 Task: Add Kite Hill Dairy Free Ricotta to the cart.
Action: Mouse moved to (742, 248)
Screenshot: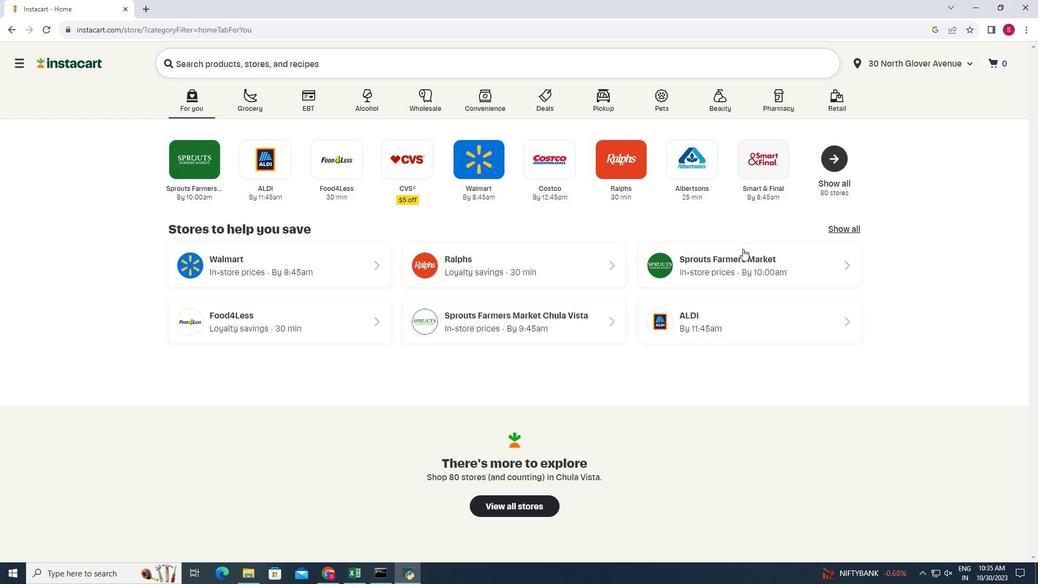
Action: Mouse pressed left at (742, 248)
Screenshot: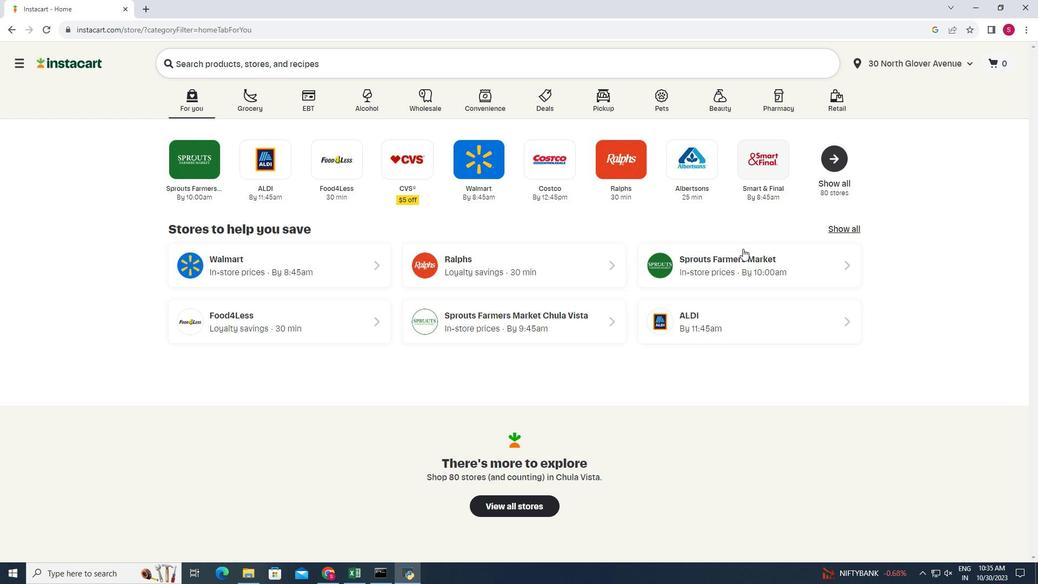 
Action: Mouse moved to (49, 476)
Screenshot: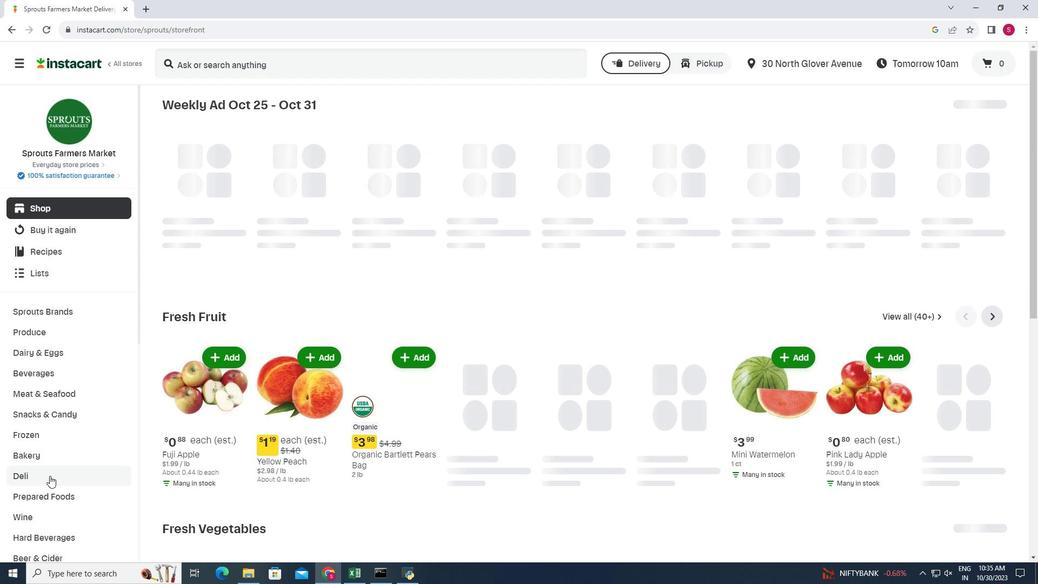 
Action: Mouse pressed left at (49, 476)
Screenshot: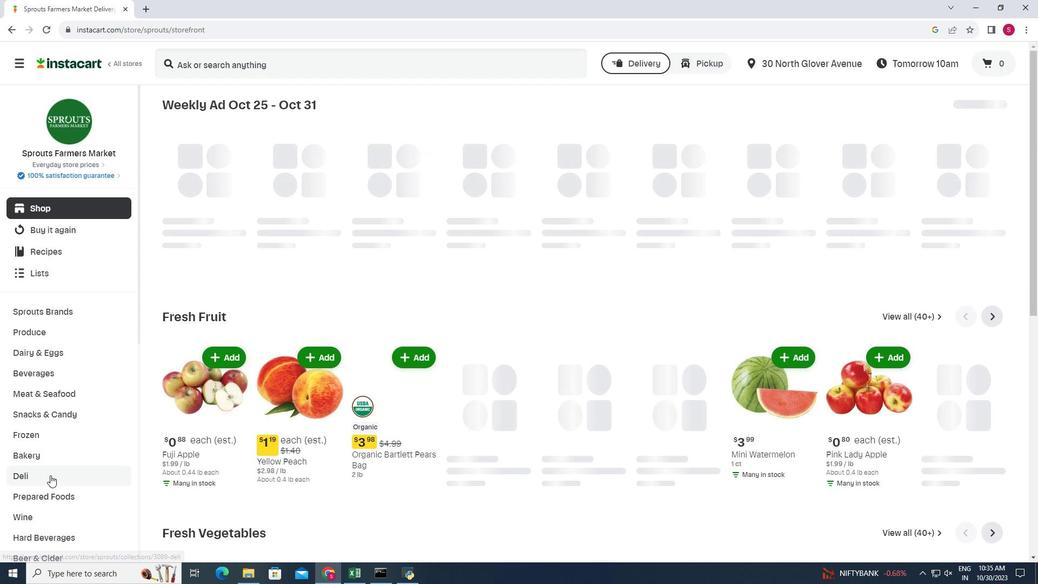 
Action: Mouse moved to (278, 134)
Screenshot: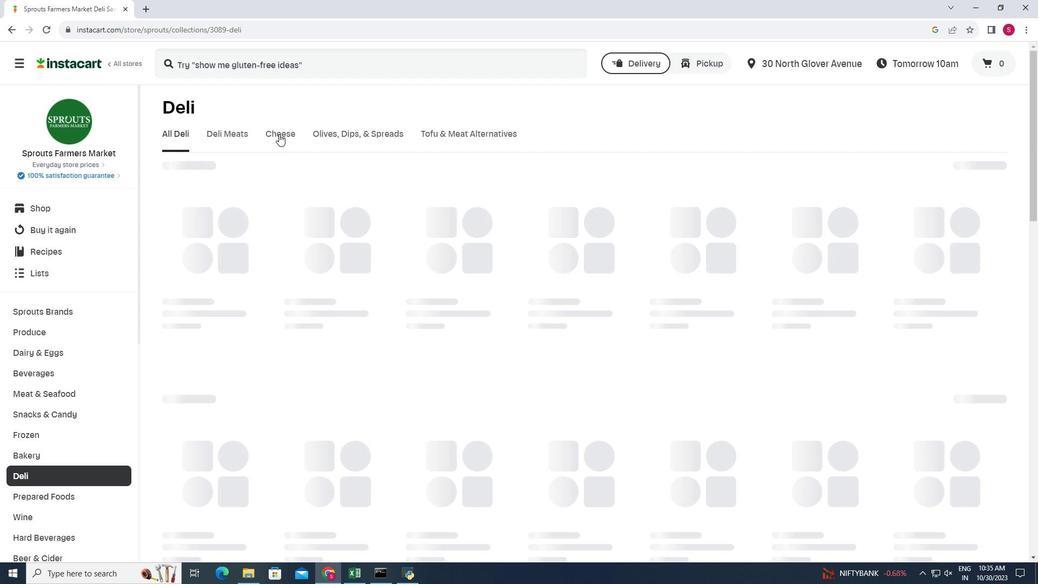 
Action: Mouse pressed left at (278, 134)
Screenshot: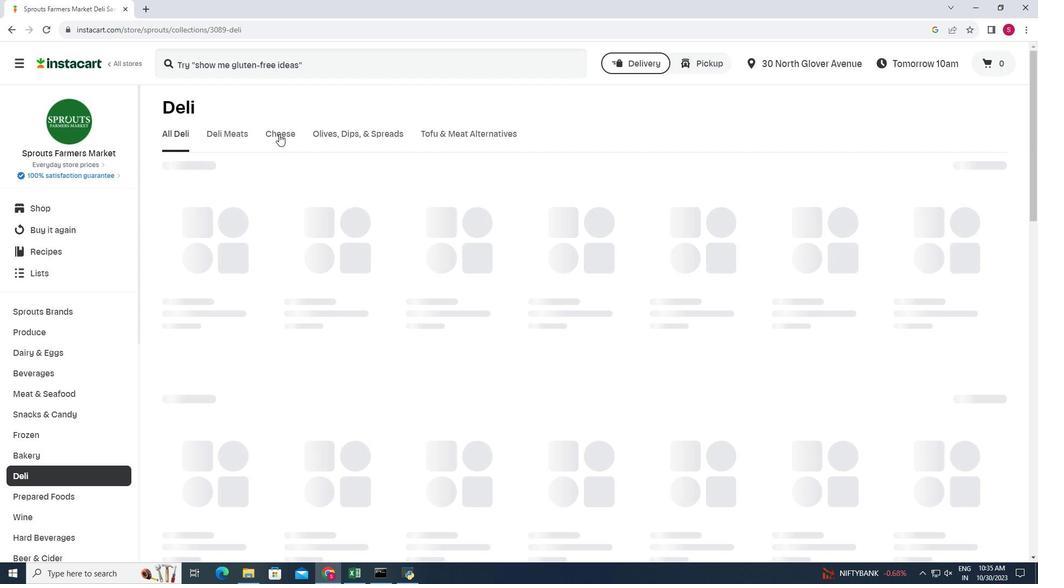 
Action: Mouse moved to (1016, 173)
Screenshot: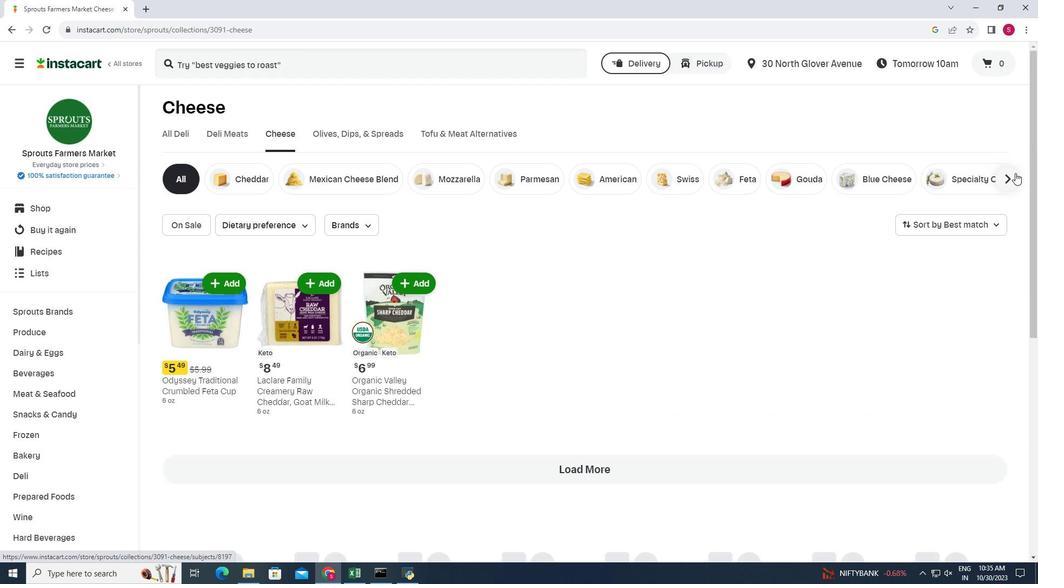 
Action: Mouse pressed left at (1016, 173)
Screenshot: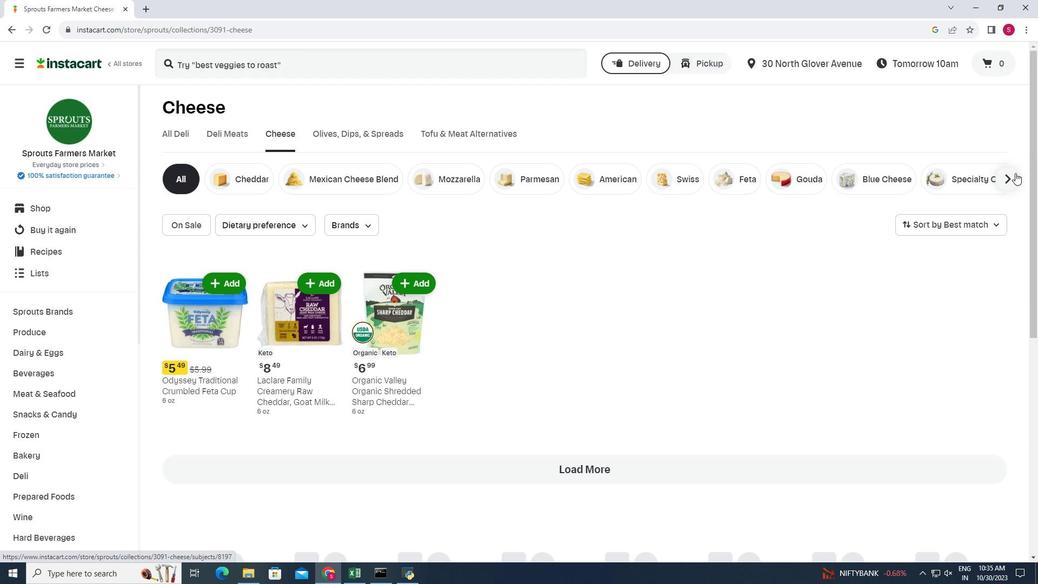 
Action: Mouse moved to (1007, 172)
Screenshot: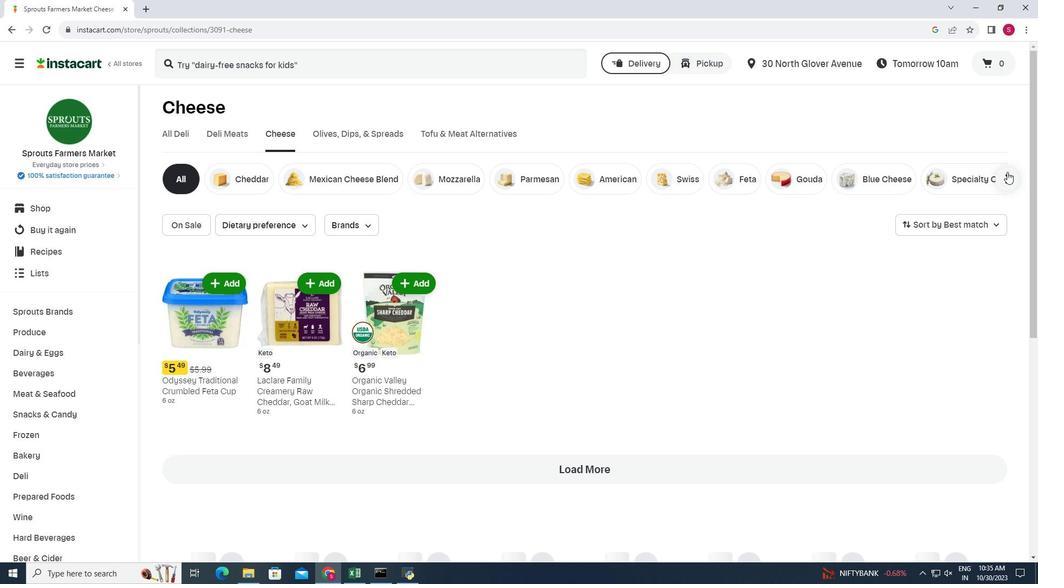 
Action: Mouse pressed left at (1007, 172)
Screenshot: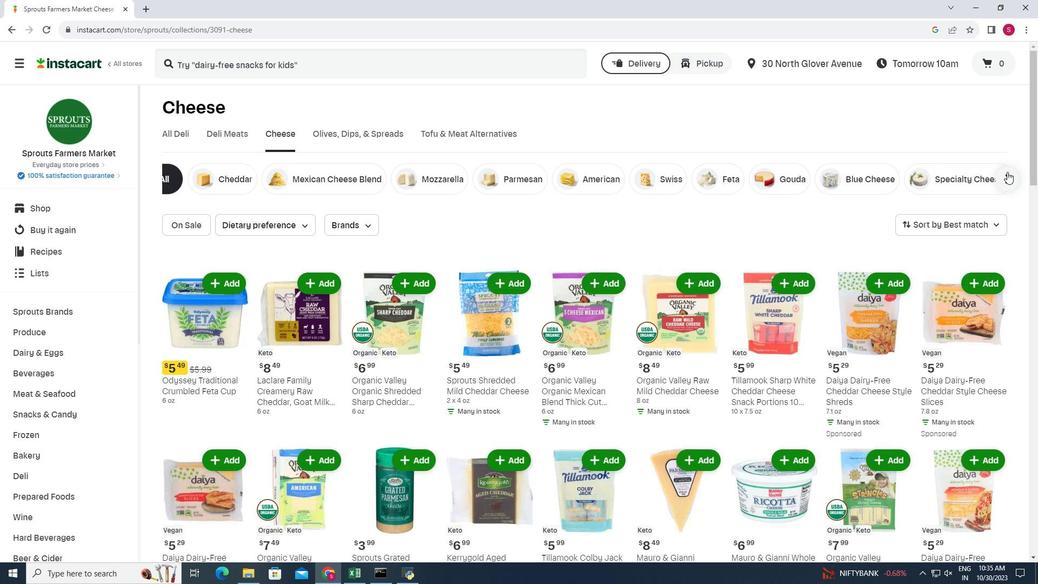 
Action: Mouse moved to (955, 171)
Screenshot: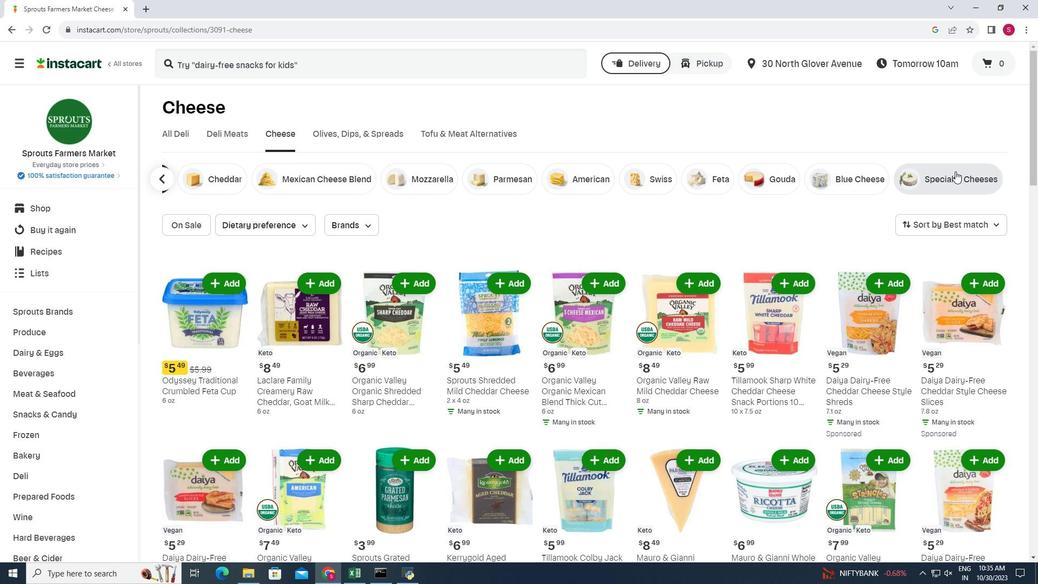 
Action: Mouse pressed left at (955, 171)
Screenshot: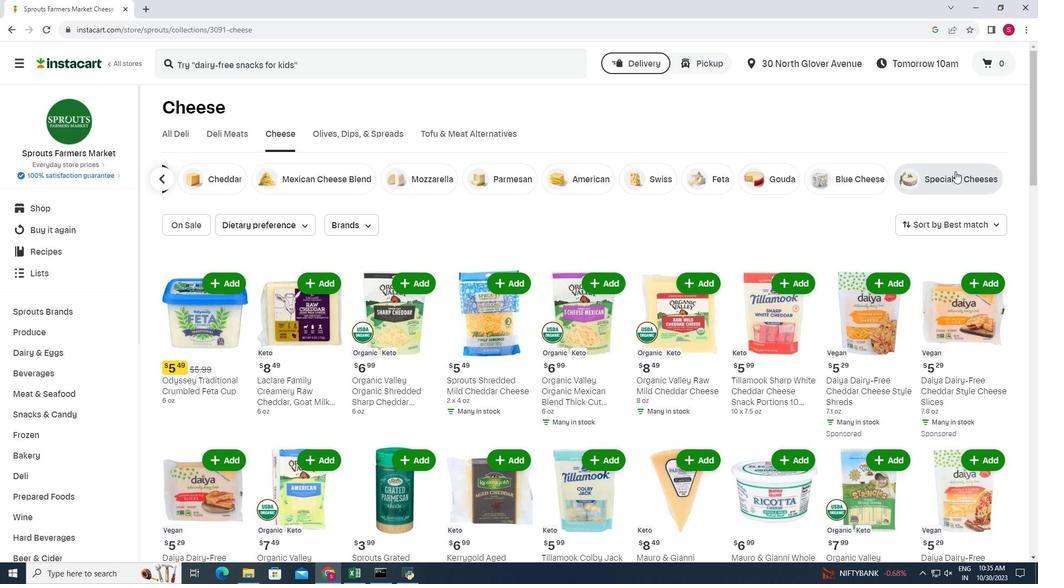 
Action: Mouse moved to (399, 269)
Screenshot: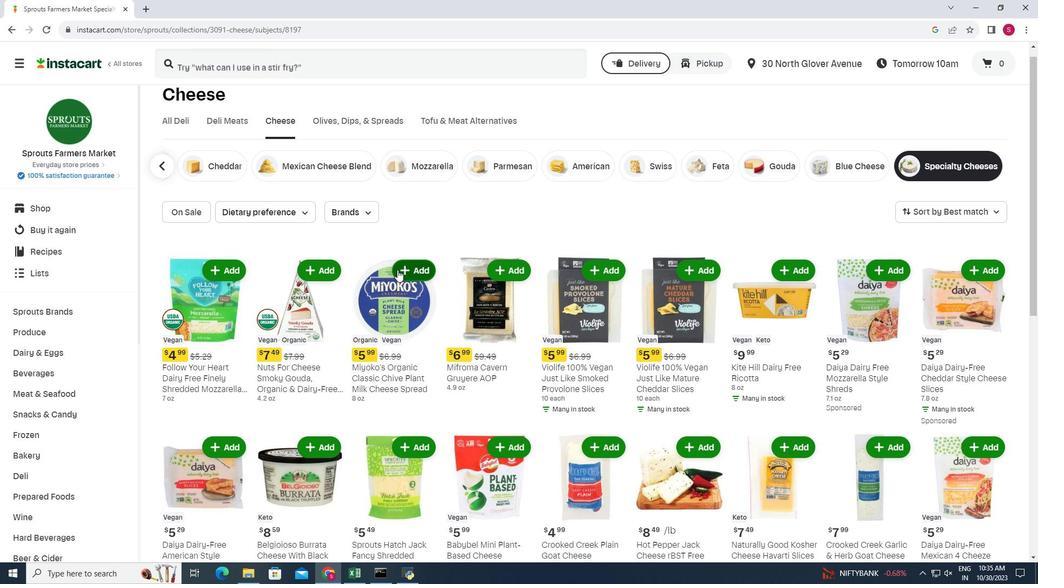 
Action: Mouse scrolled (399, 269) with delta (0, 0)
Screenshot: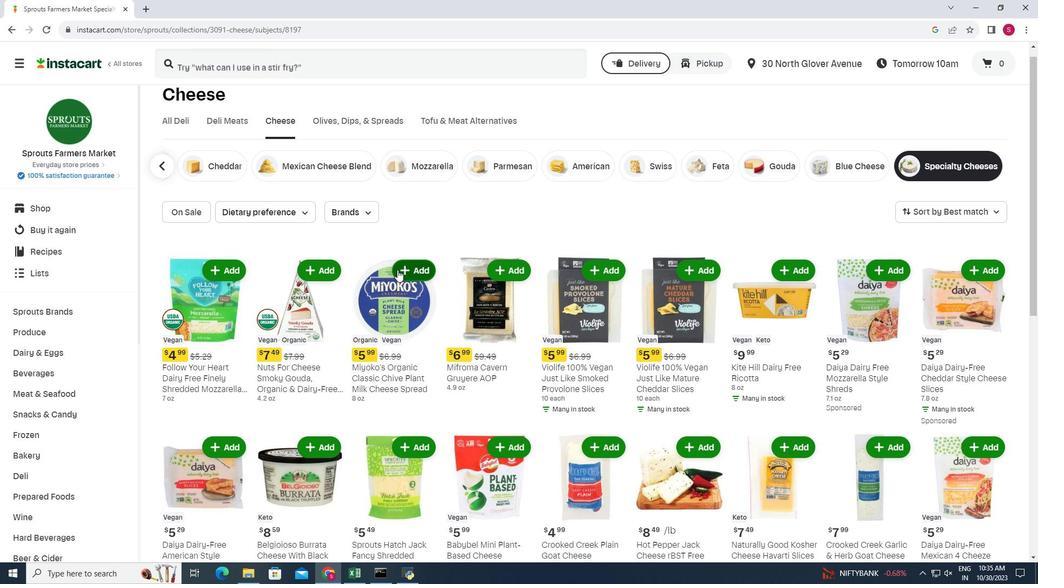 
Action: Mouse moved to (397, 269)
Screenshot: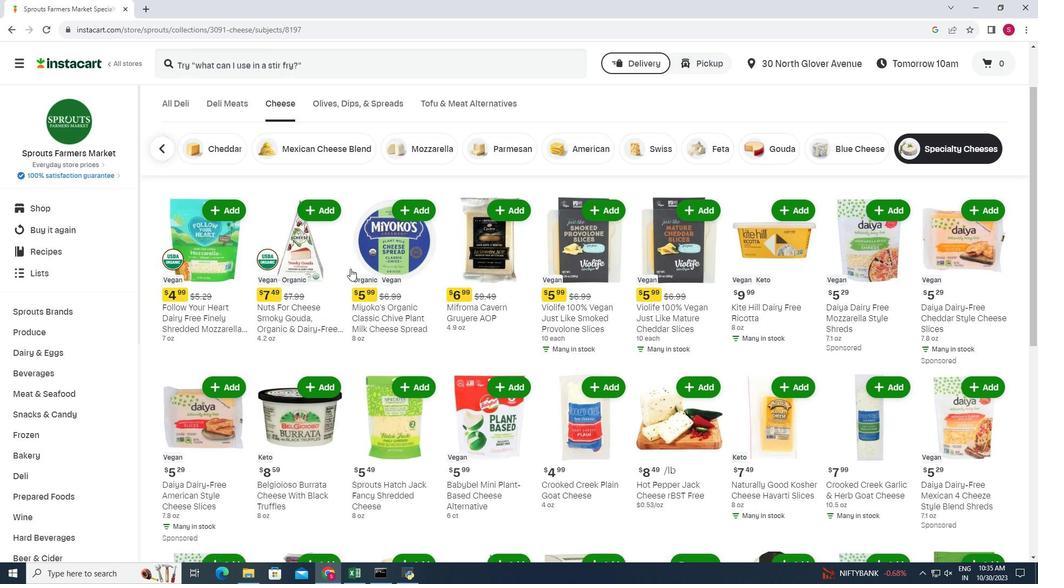 
Action: Mouse scrolled (397, 269) with delta (0, 0)
Screenshot: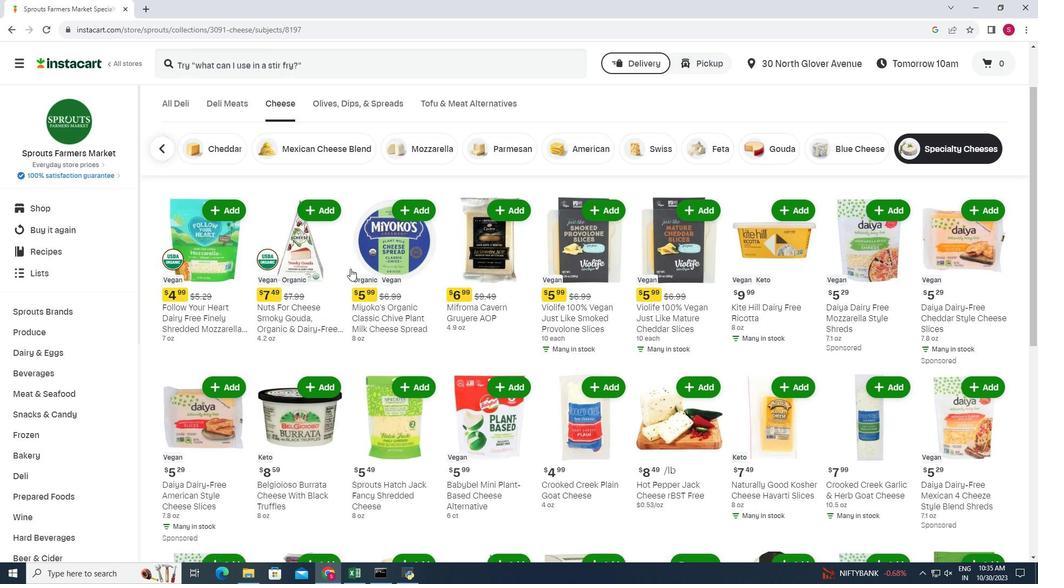
Action: Mouse moved to (796, 286)
Screenshot: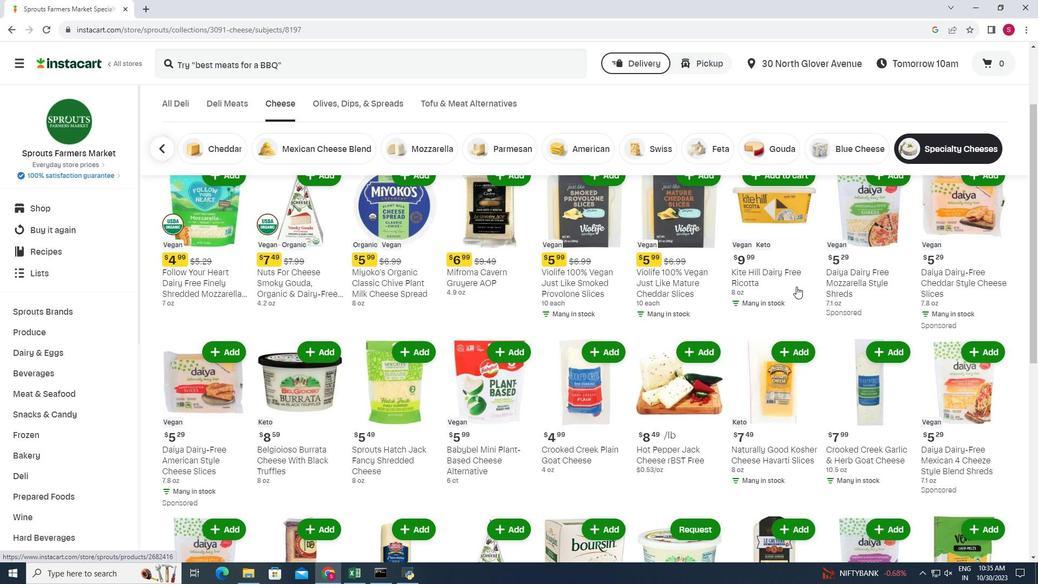 
Action: Mouse scrolled (796, 287) with delta (0, 0)
Screenshot: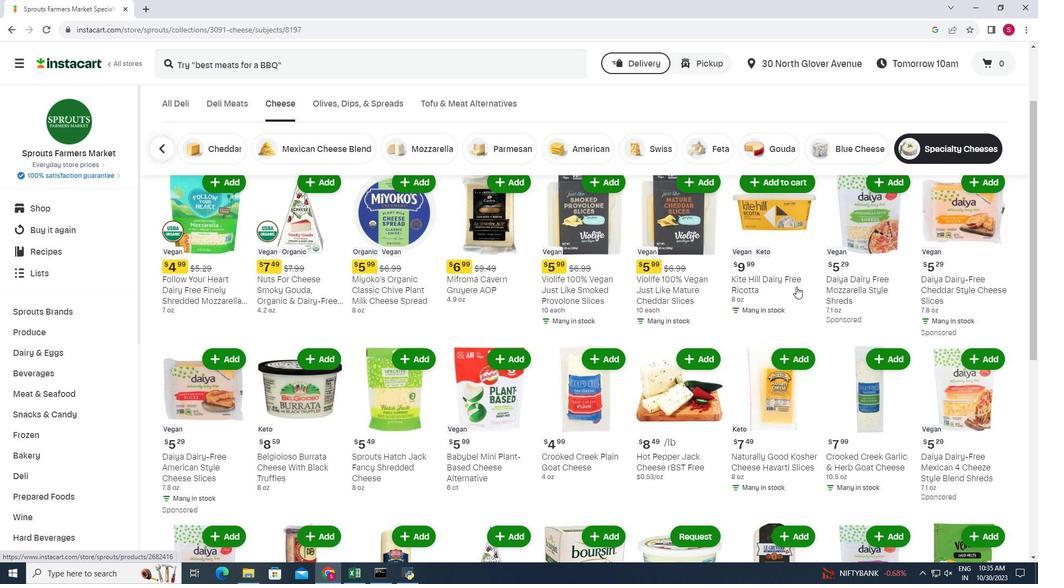 
Action: Mouse moved to (796, 228)
Screenshot: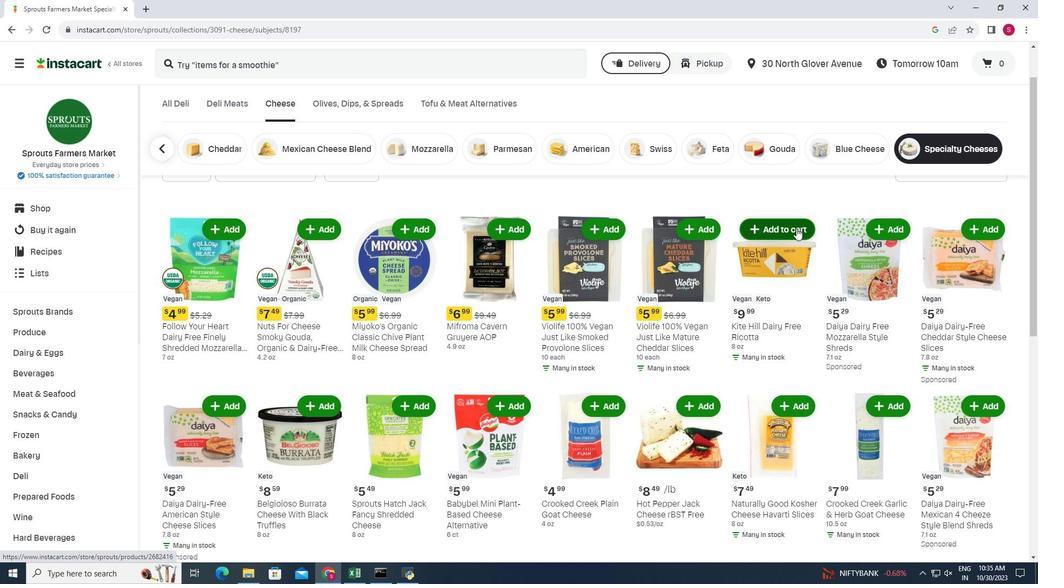 
Action: Mouse pressed left at (796, 228)
Screenshot: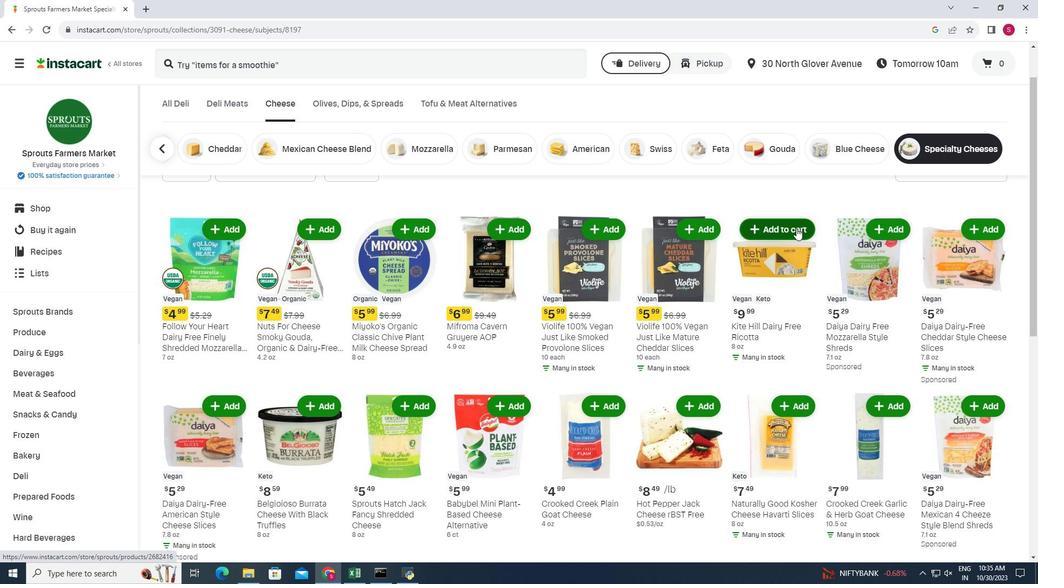 
Action: Mouse moved to (758, 189)
Screenshot: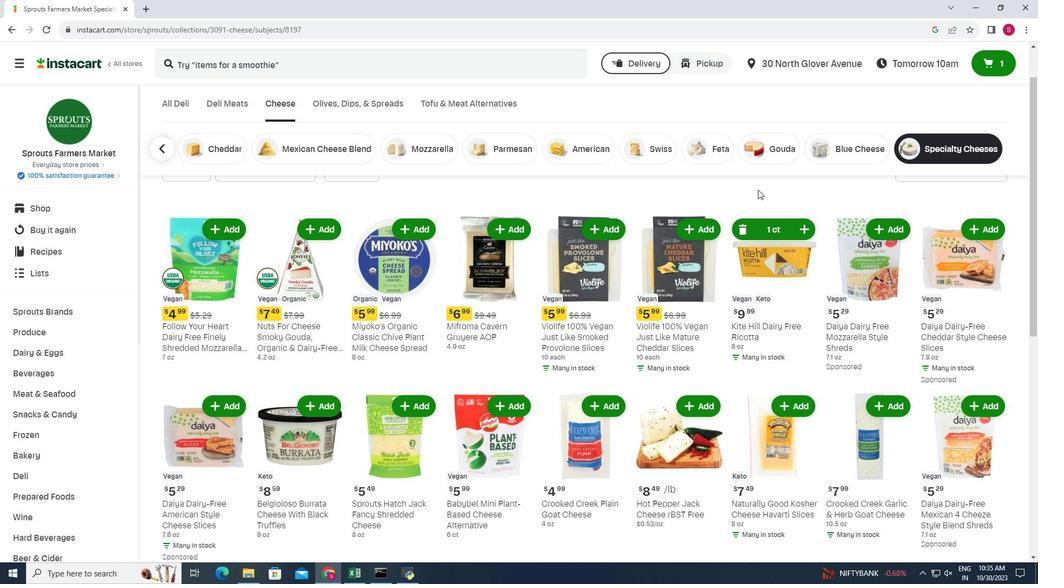 
